 Task: Schedule a 45-minute meeting for project resource allocation.
Action: Mouse moved to (99, 144)
Screenshot: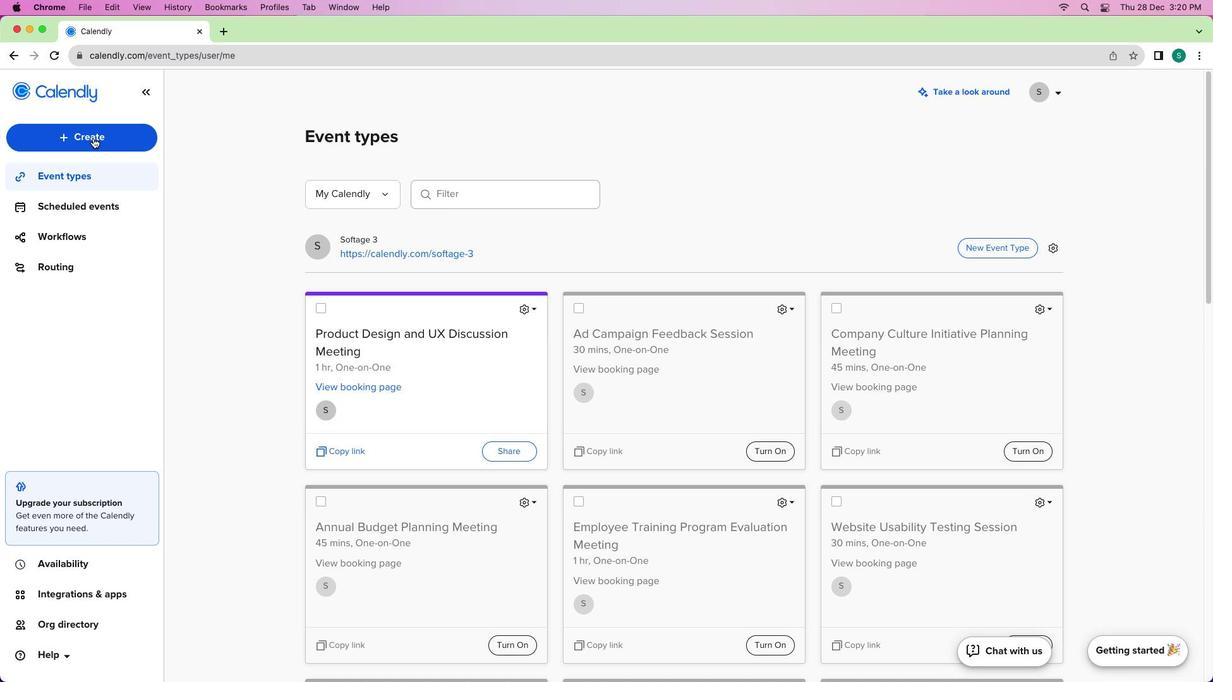 
Action: Mouse pressed left at (99, 144)
Screenshot: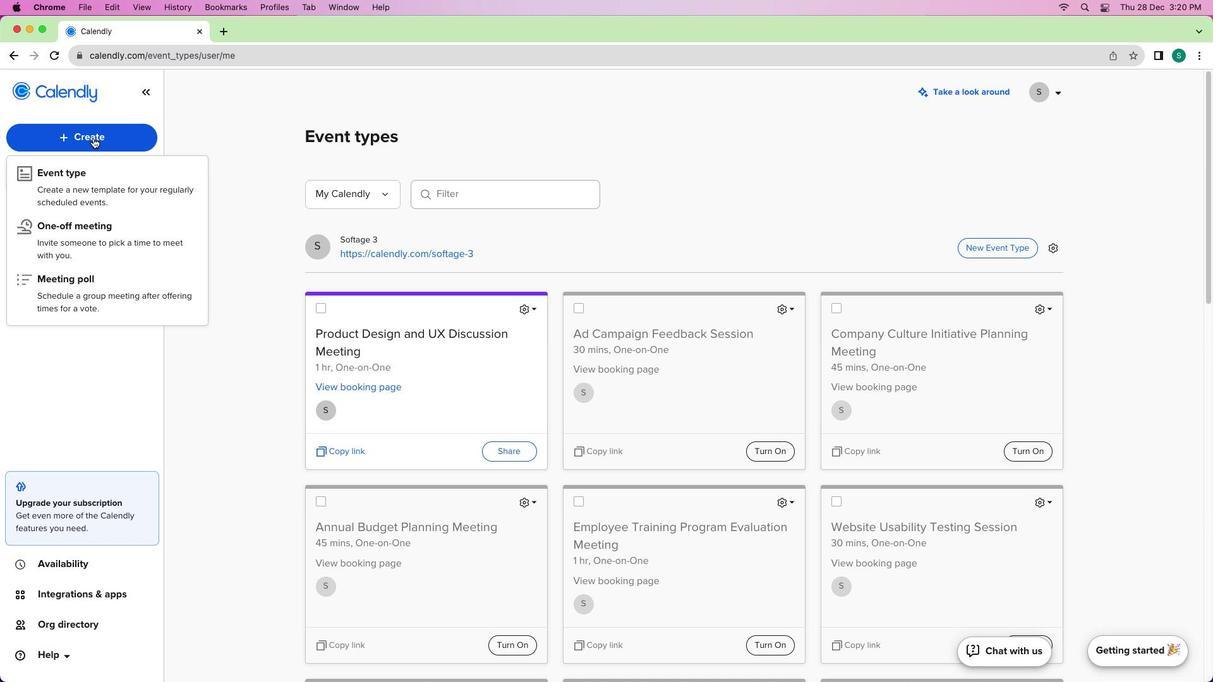 
Action: Mouse moved to (97, 193)
Screenshot: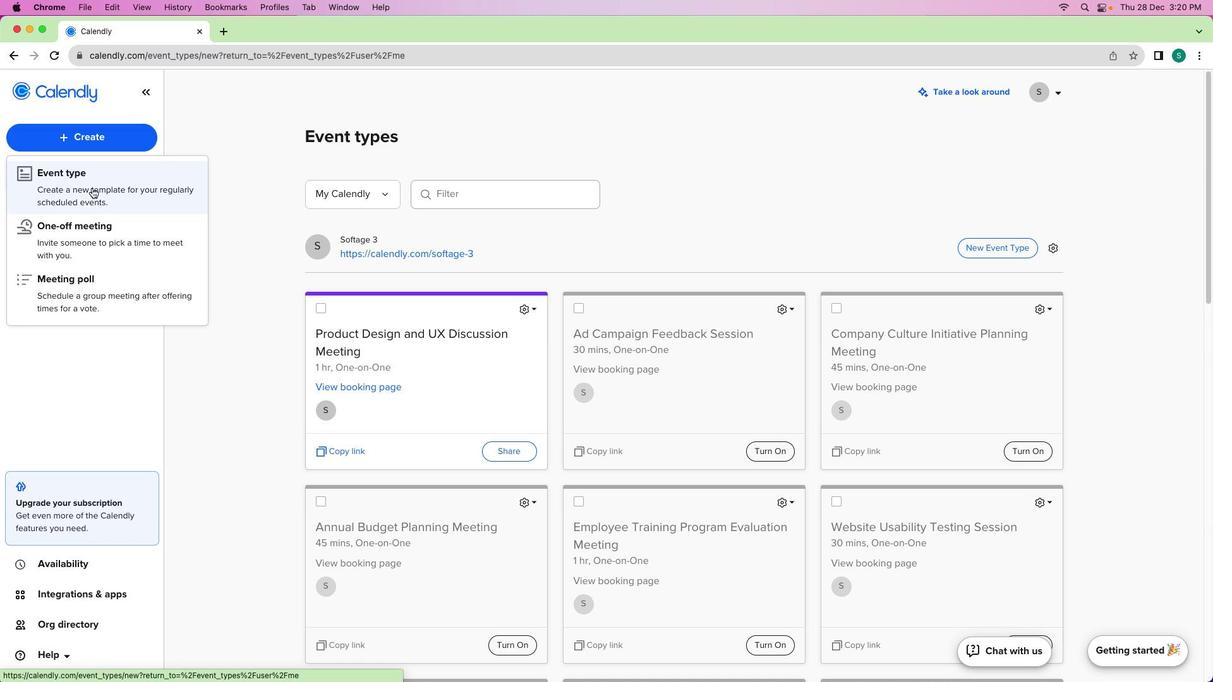 
Action: Mouse pressed left at (97, 193)
Screenshot: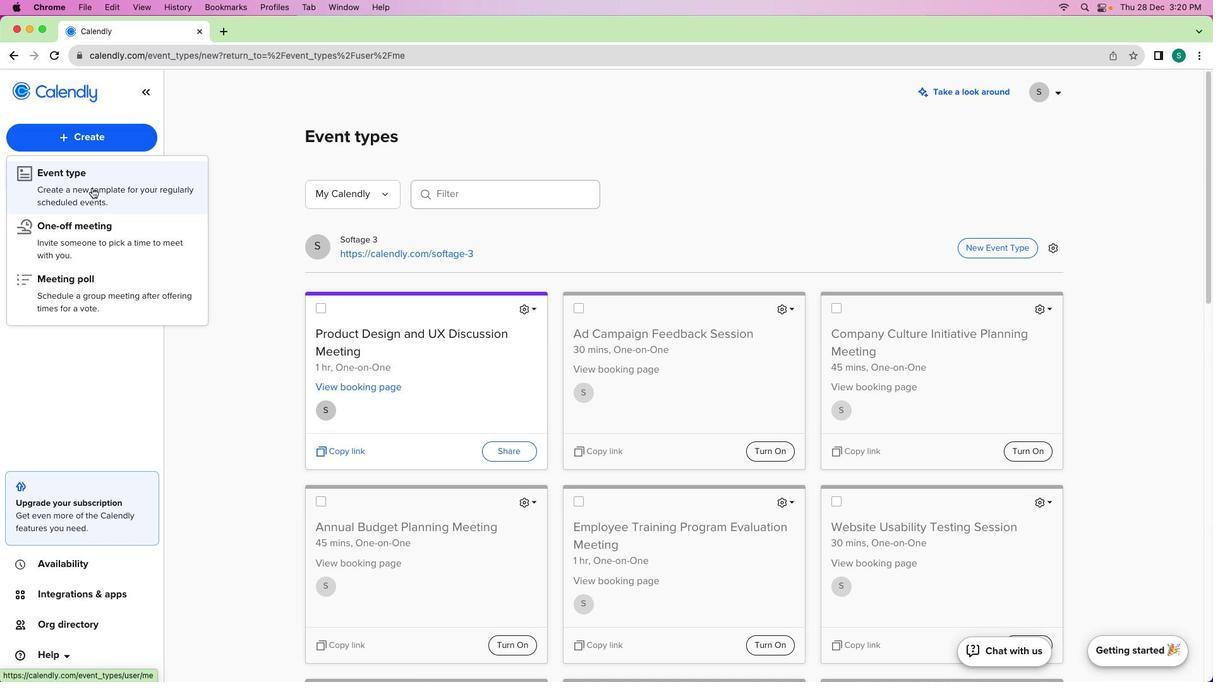 
Action: Mouse moved to (401, 256)
Screenshot: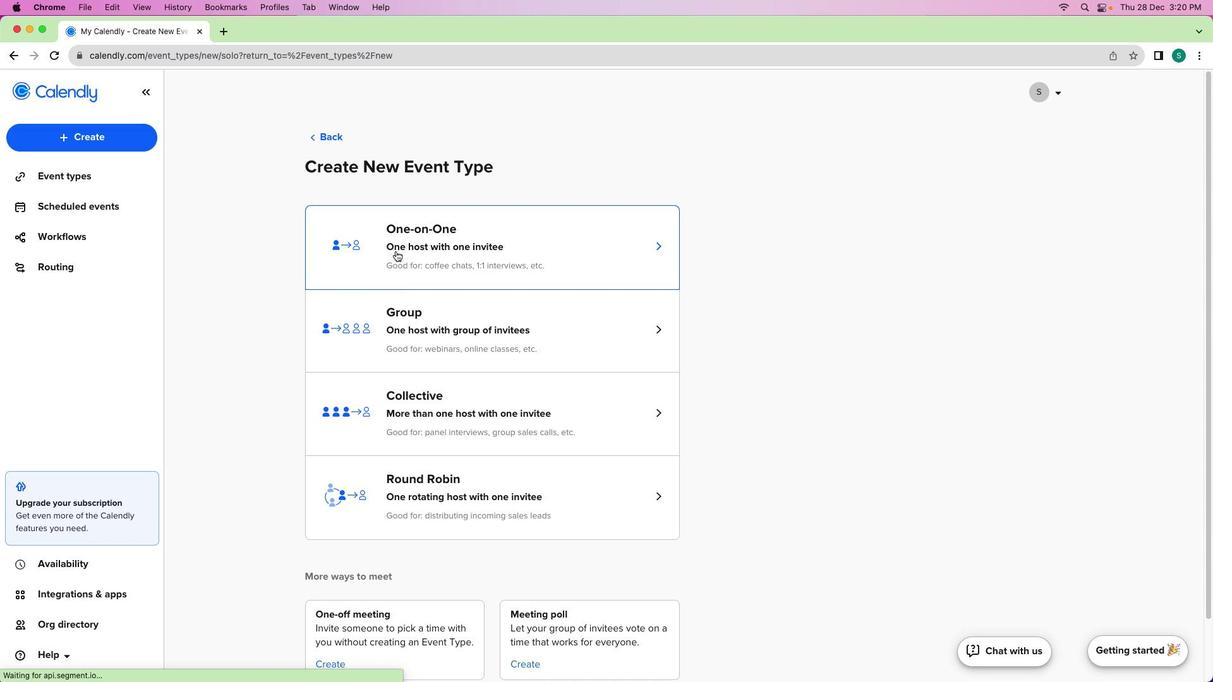 
Action: Mouse pressed left at (401, 256)
Screenshot: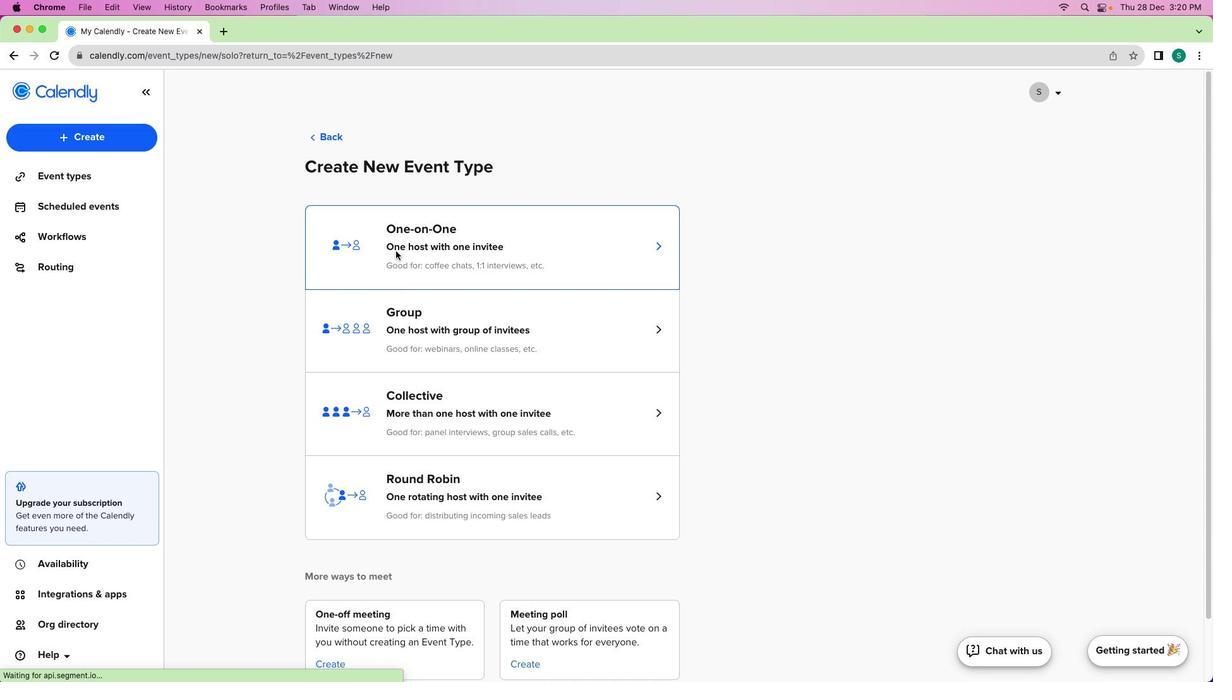 
Action: Mouse moved to (135, 204)
Screenshot: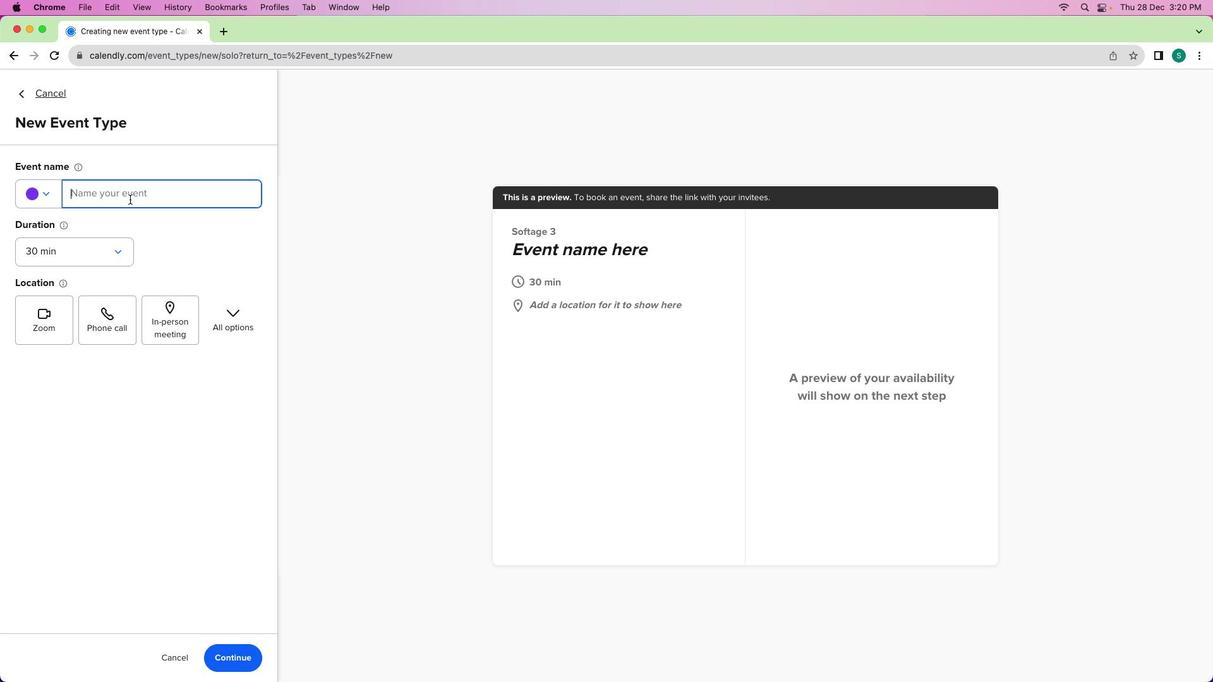 
Action: Mouse pressed left at (135, 204)
Screenshot: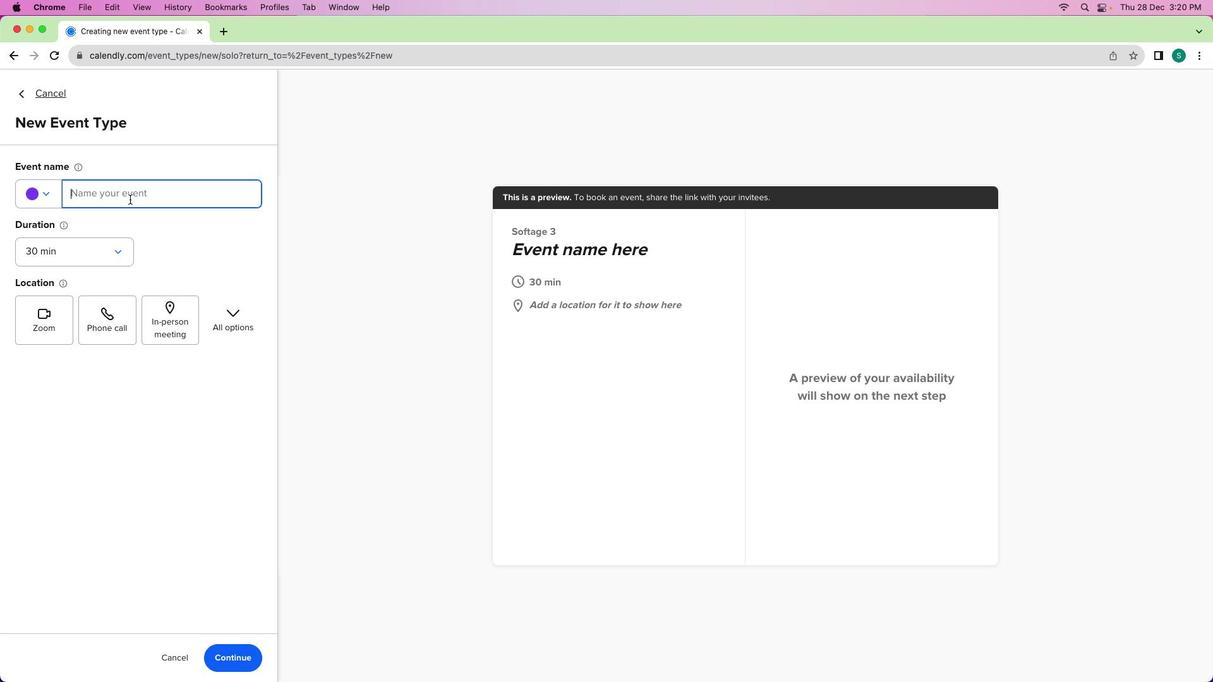 
Action: Mouse moved to (139, 204)
Screenshot: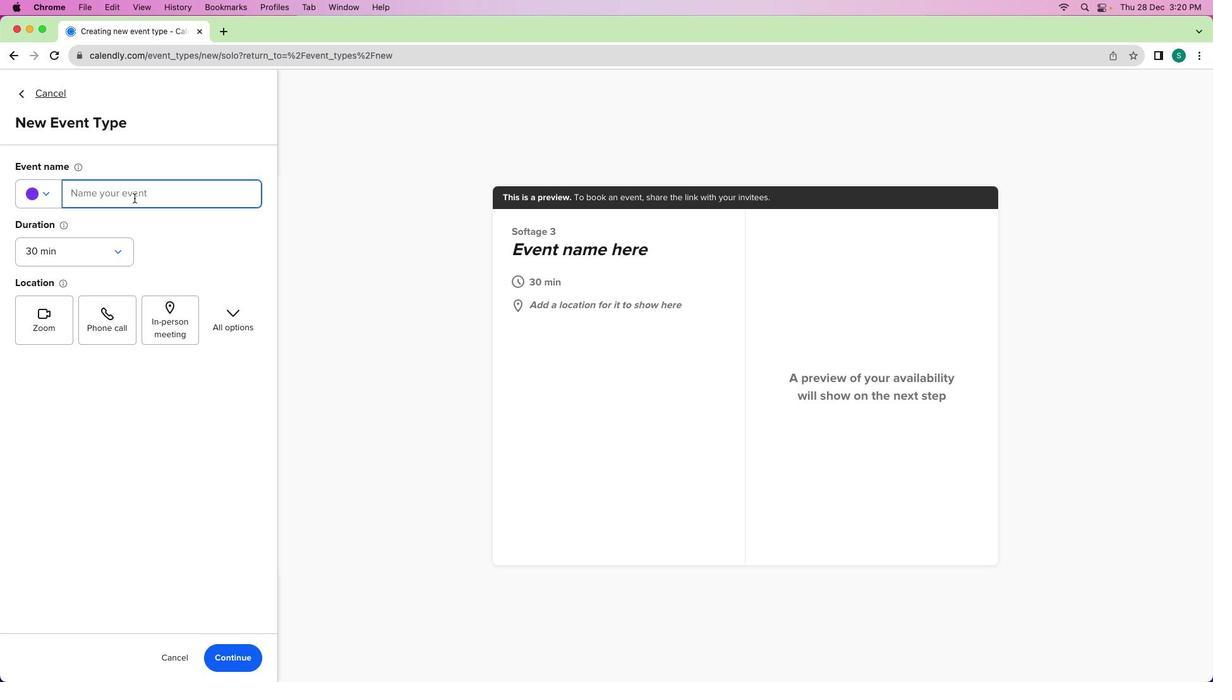 
Action: Key pressed Key.shift_r'P''r''o''j''e''c''t'Key.space'r''e''a'Key.backspaceKey.leftKey.backspaceKey.shift'E'Key.backspaceKey.shift'R'Key.down's''o''u''r''c''e'Key.spaceKey.shift'A''l''l''o''c''a''t''i''o''n'Key.spaceKey.shift_r'M''e''e''t''i''n''g'
Screenshot: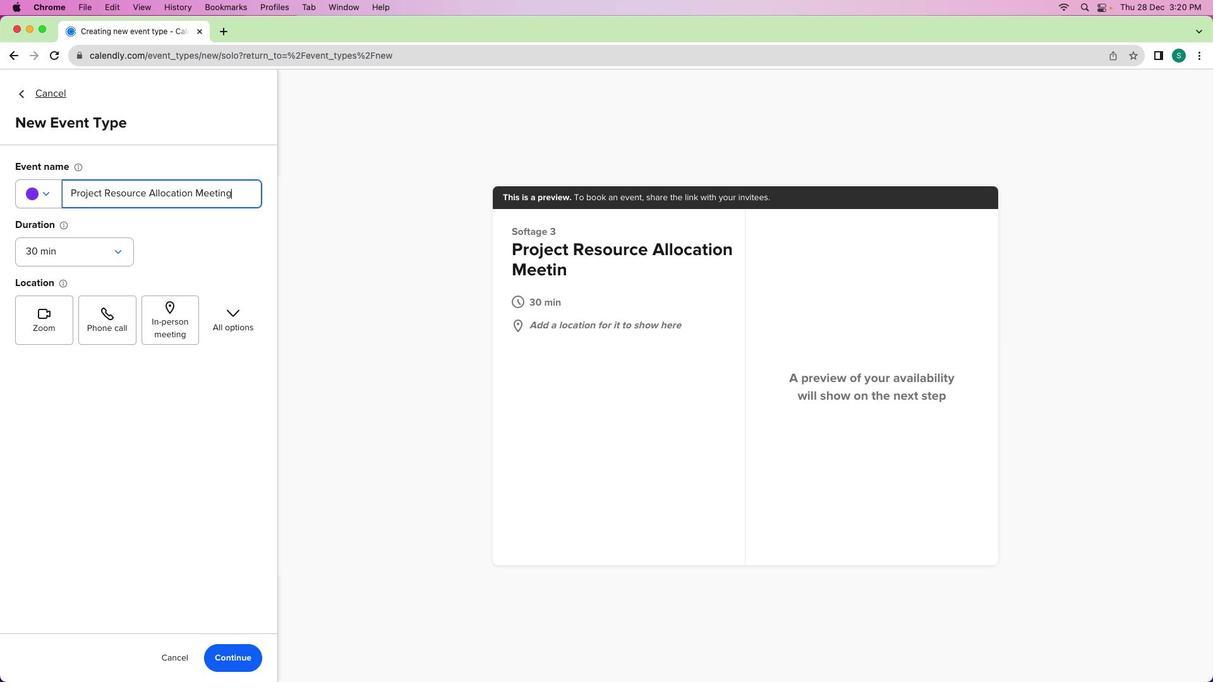 
Action: Mouse moved to (100, 260)
Screenshot: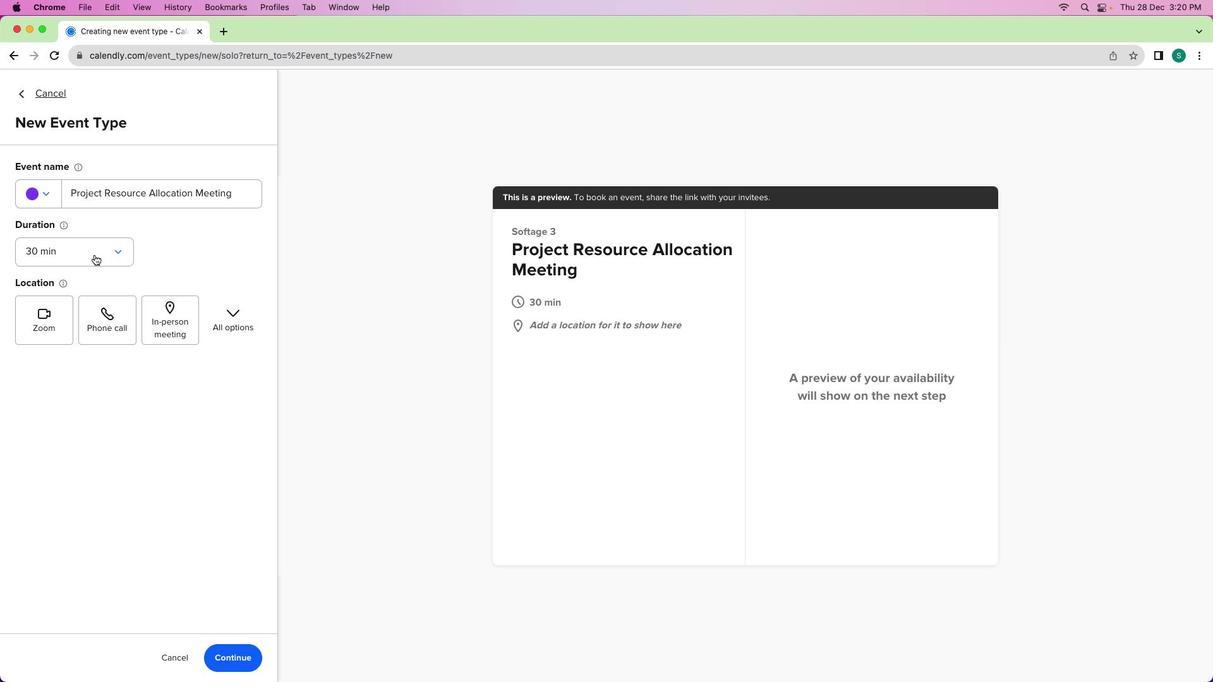 
Action: Mouse pressed left at (100, 260)
Screenshot: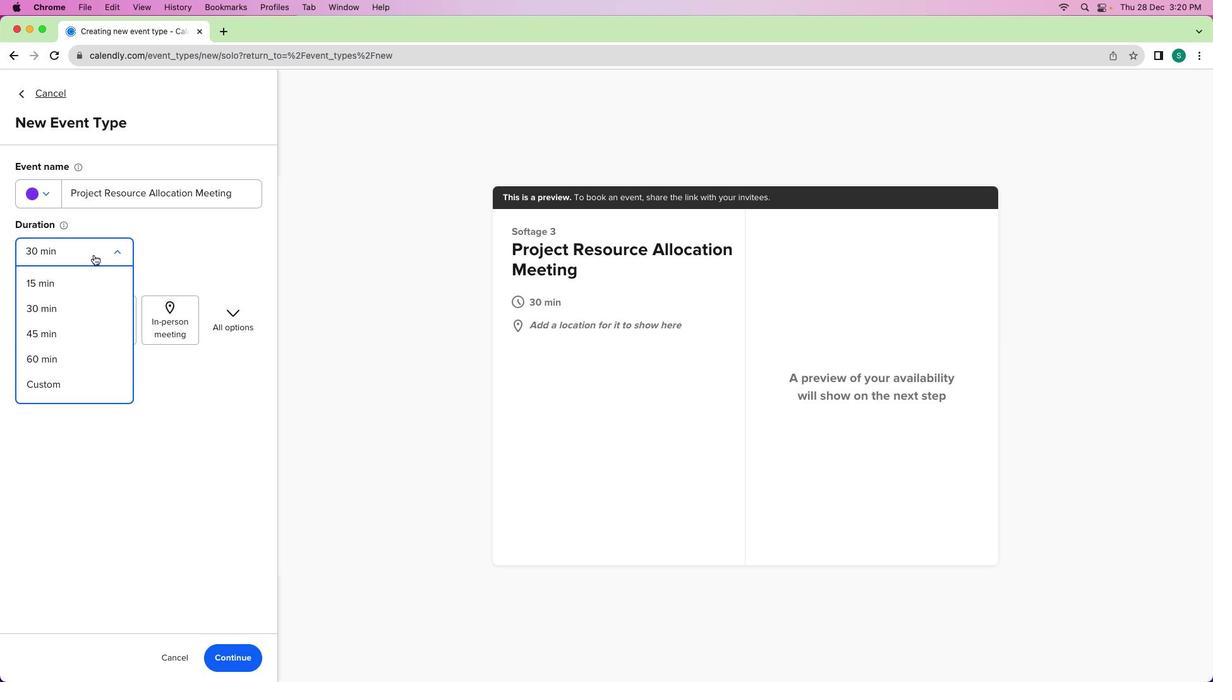
Action: Mouse moved to (65, 334)
Screenshot: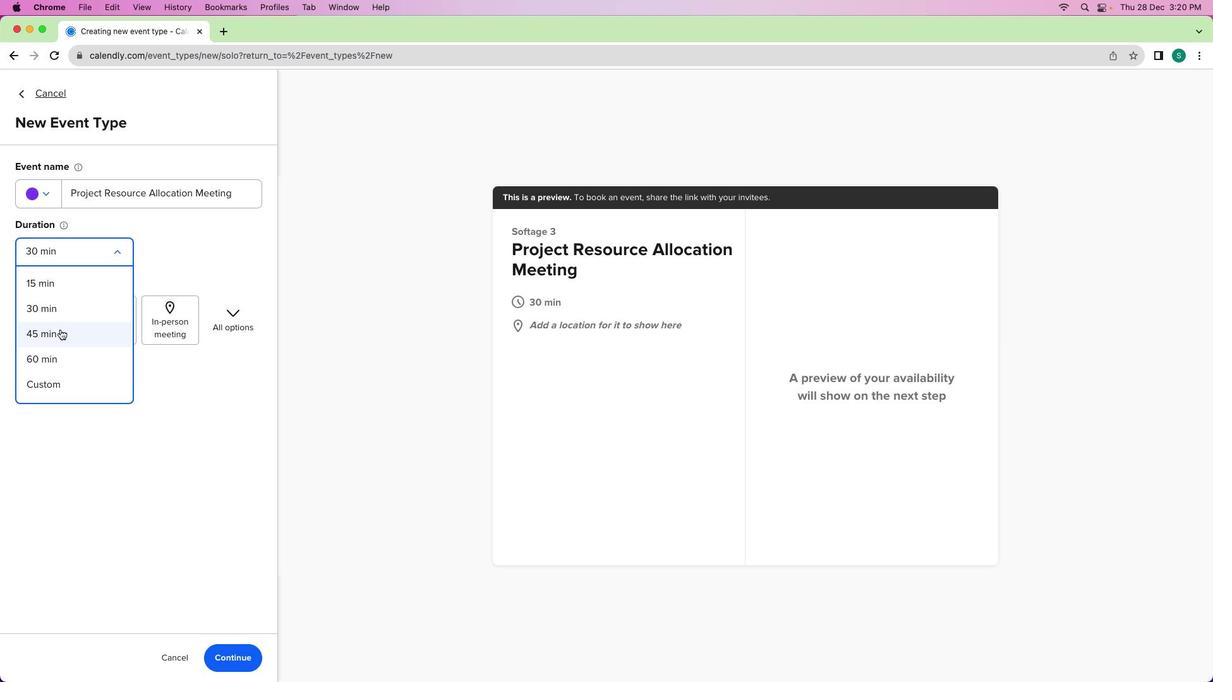 
Action: Mouse pressed left at (65, 334)
Screenshot: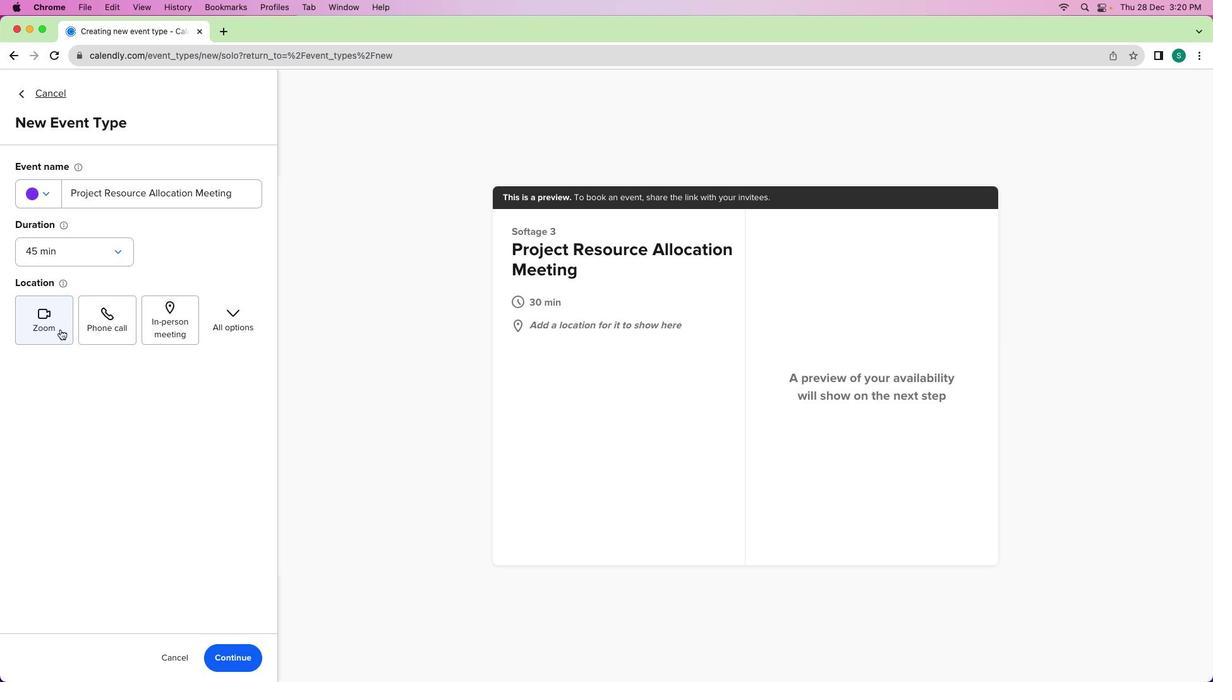 
Action: Mouse moved to (61, 334)
Screenshot: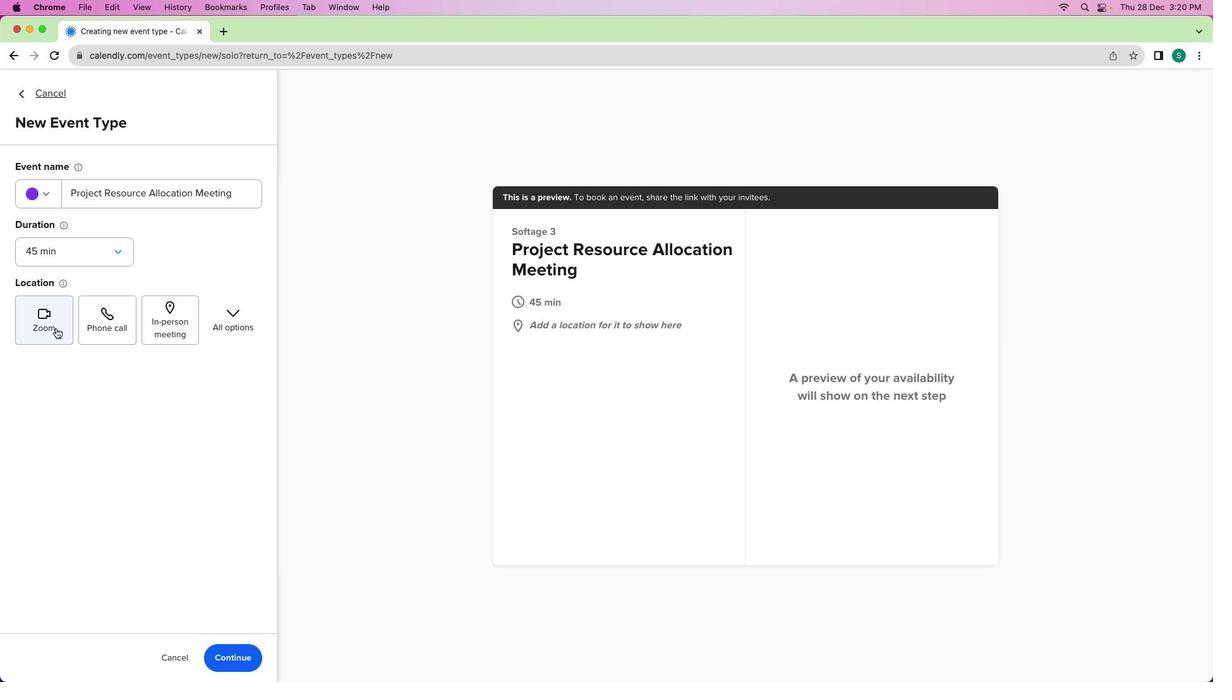 
Action: Mouse pressed left at (61, 334)
Screenshot: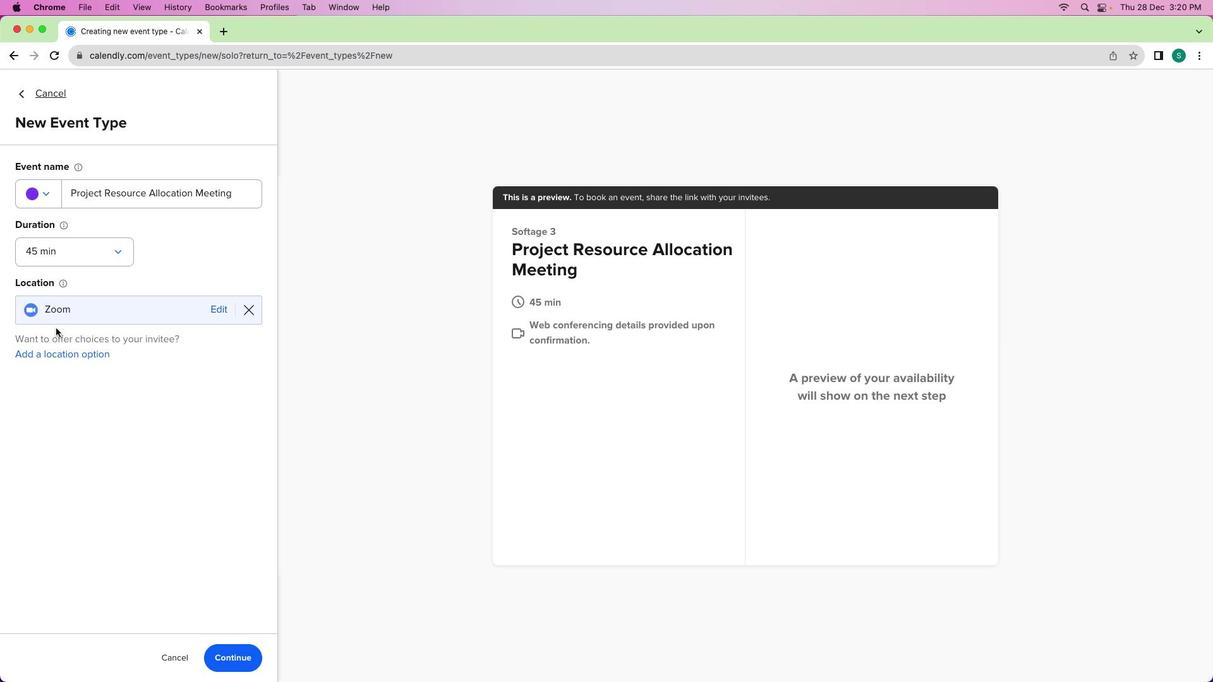 
Action: Mouse moved to (255, 659)
Screenshot: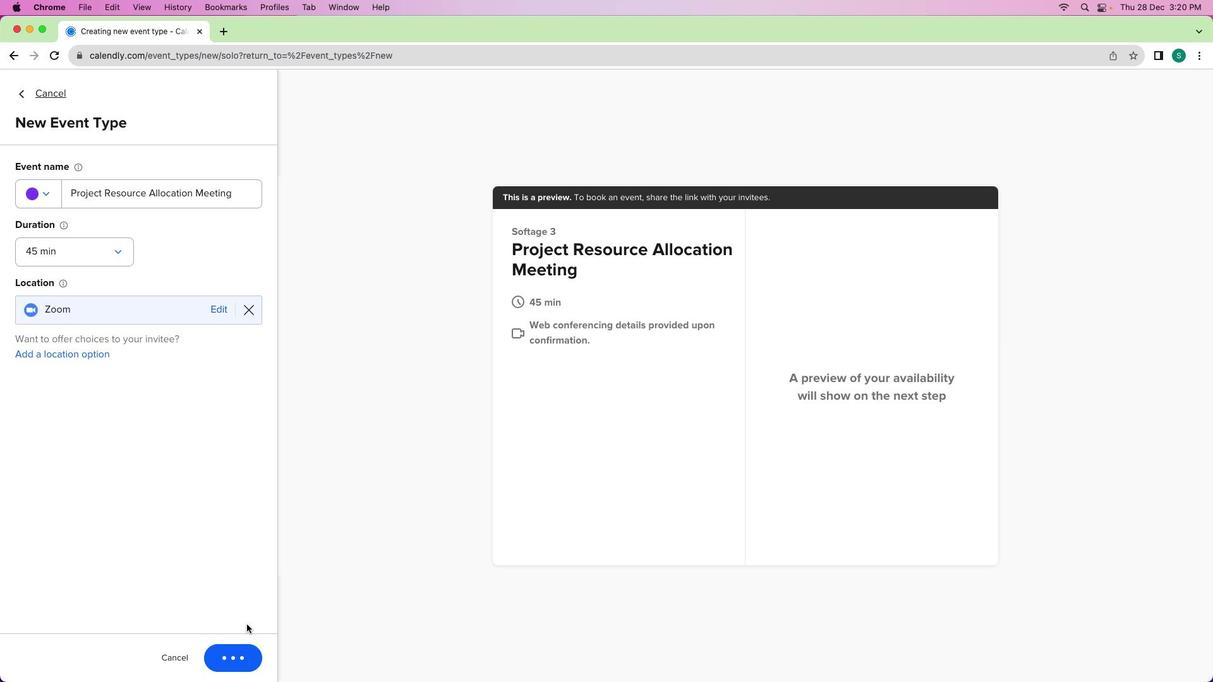 
Action: Mouse pressed left at (255, 659)
Screenshot: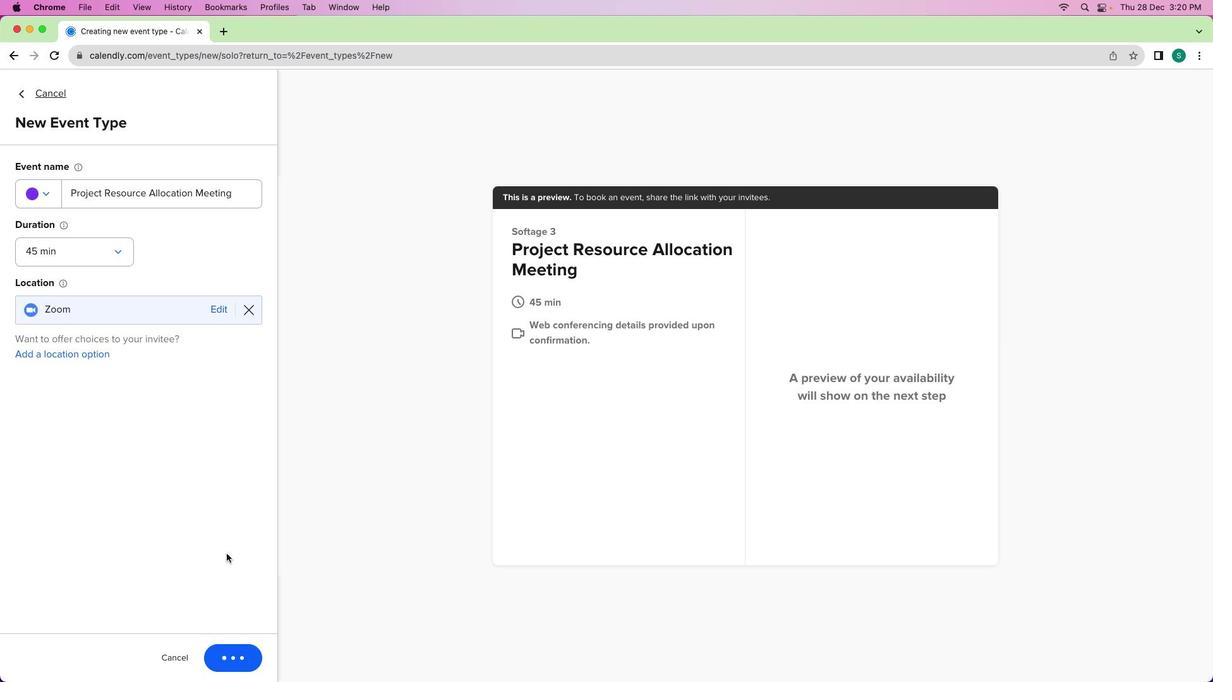 
Action: Mouse moved to (183, 229)
Screenshot: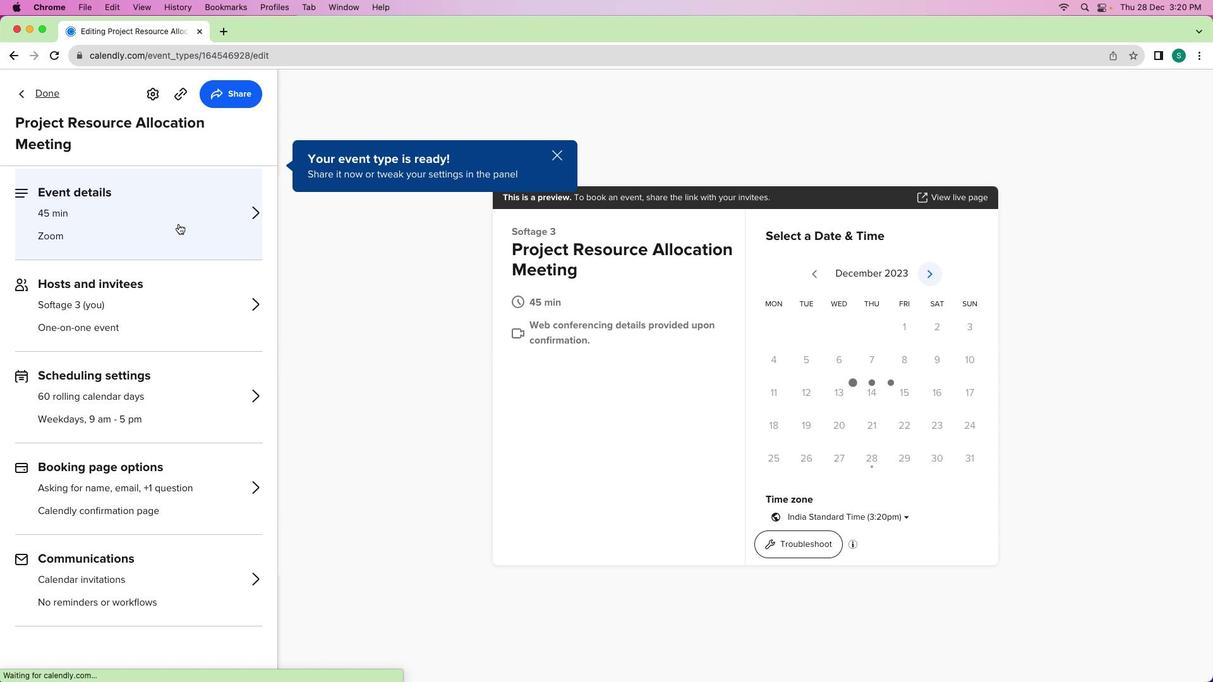 
Action: Mouse pressed left at (183, 229)
Screenshot: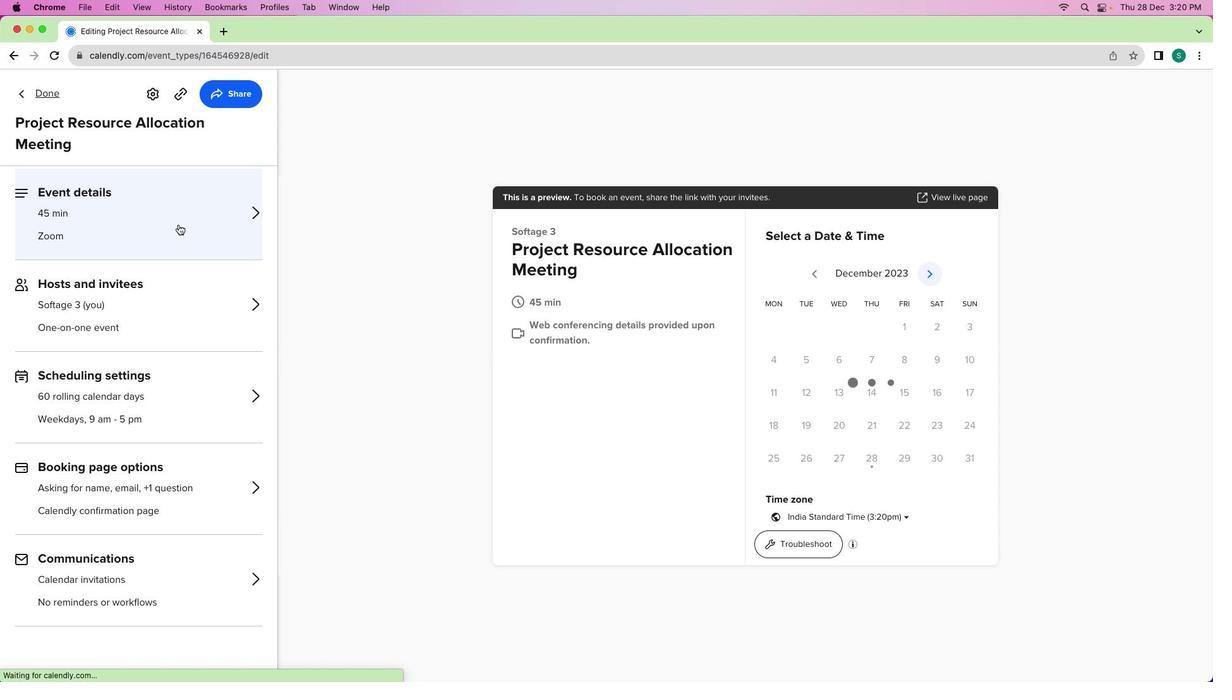 
Action: Mouse moved to (125, 454)
Screenshot: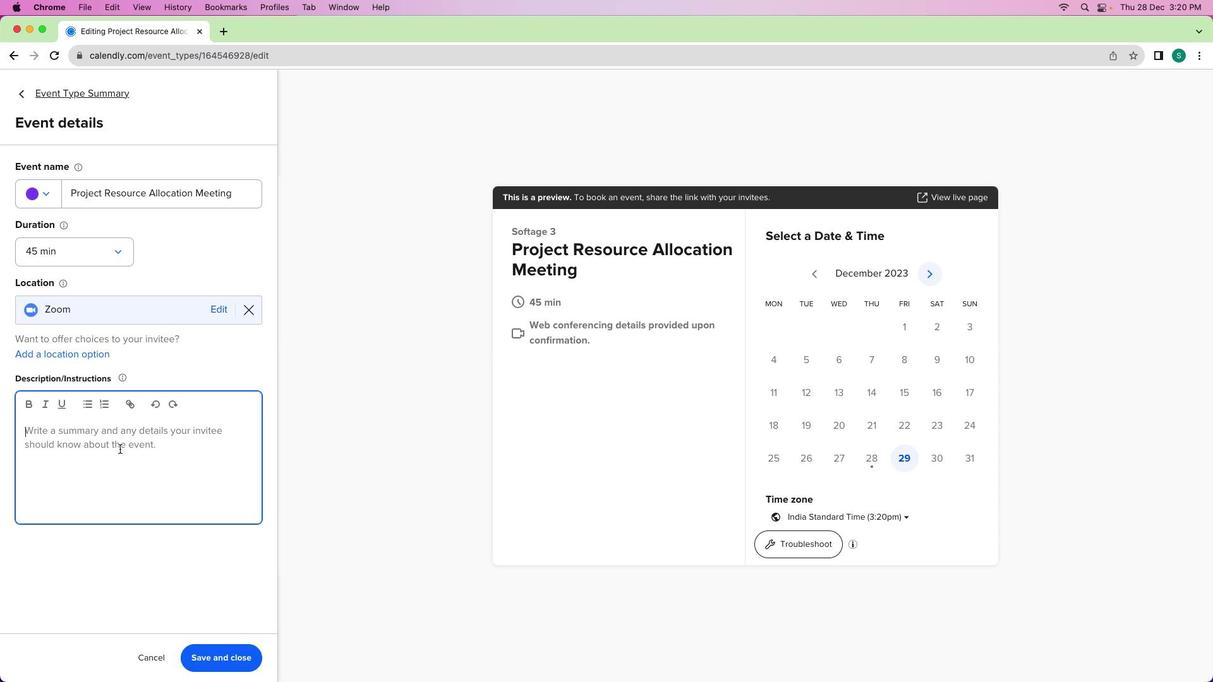 
Action: Mouse pressed left at (125, 454)
Screenshot: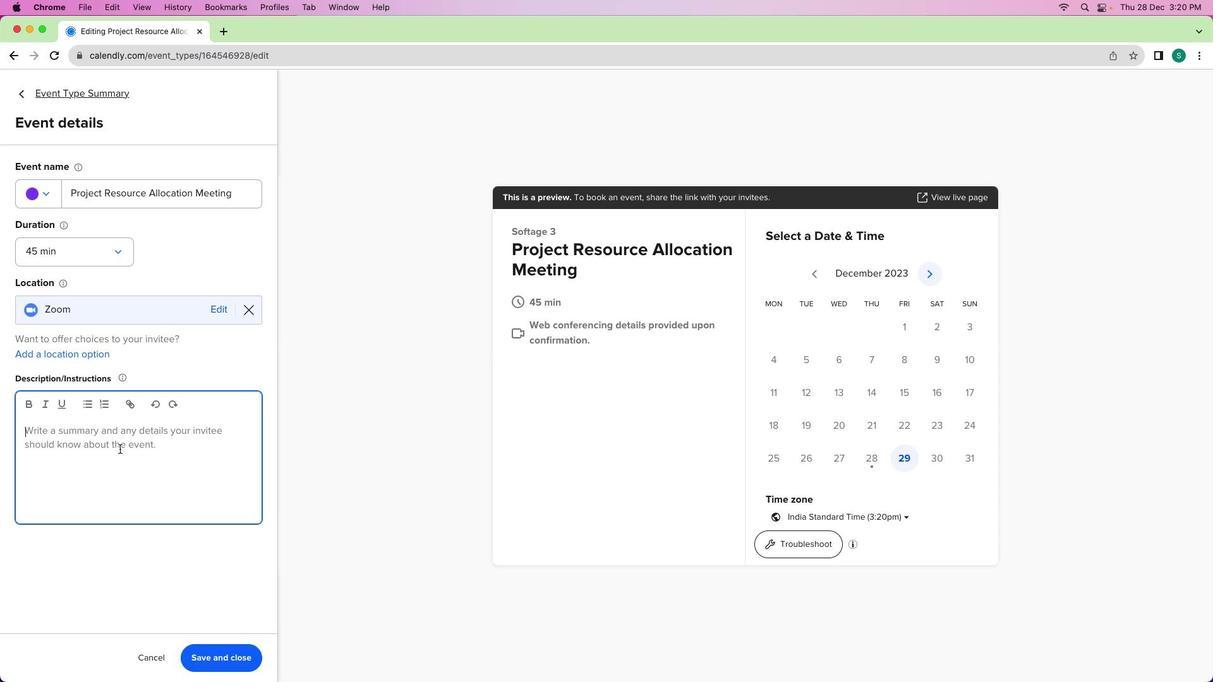 
Action: Mouse moved to (54, 200)
Screenshot: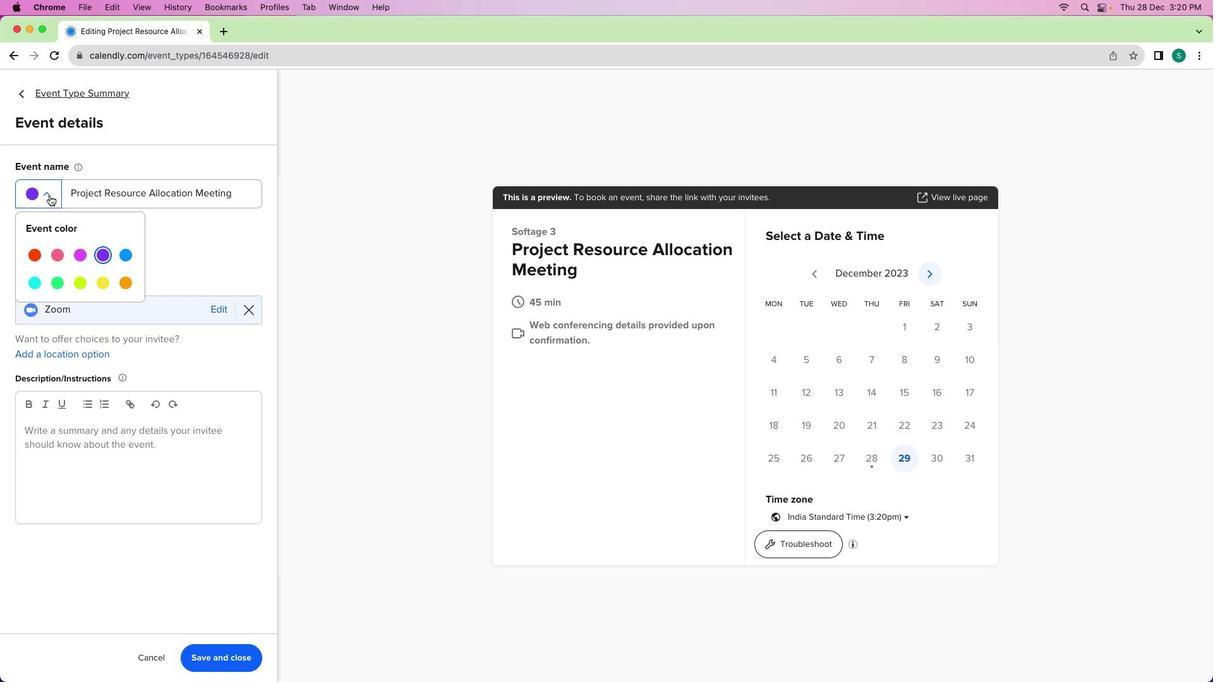 
Action: Mouse pressed left at (54, 200)
Screenshot: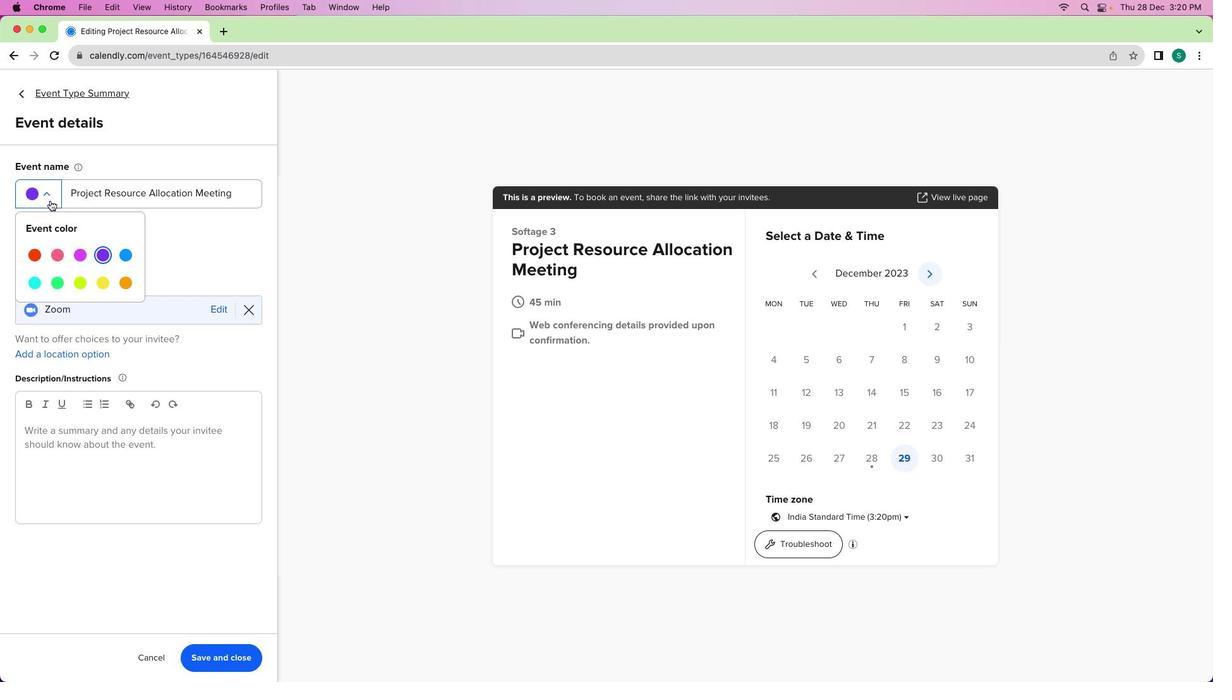 
Action: Mouse moved to (61, 260)
Screenshot: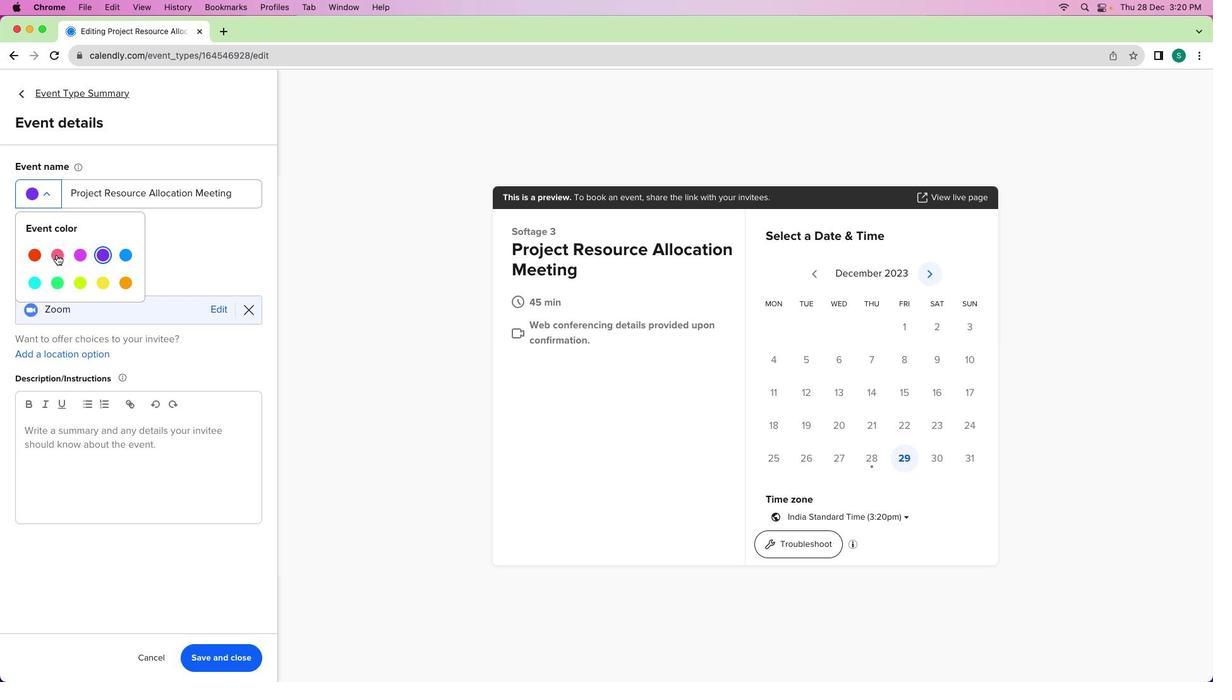 
Action: Mouse pressed left at (61, 260)
Screenshot: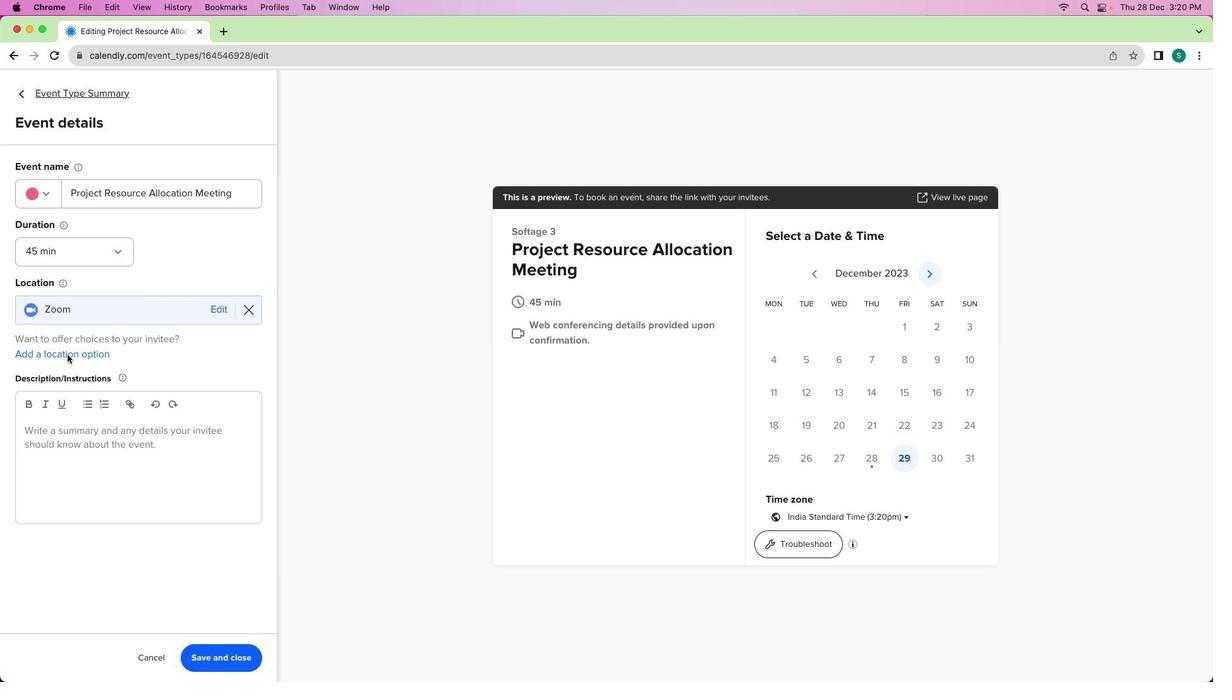 
Action: Mouse moved to (90, 449)
Screenshot: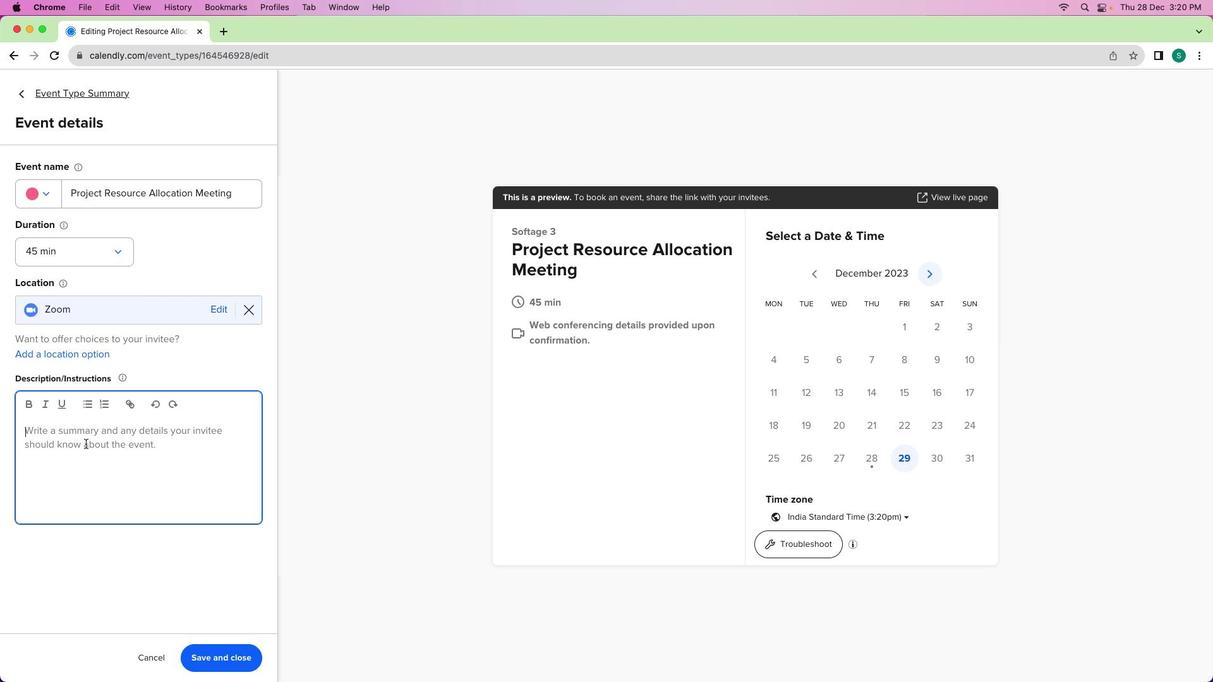 
Action: Mouse pressed left at (90, 449)
Screenshot: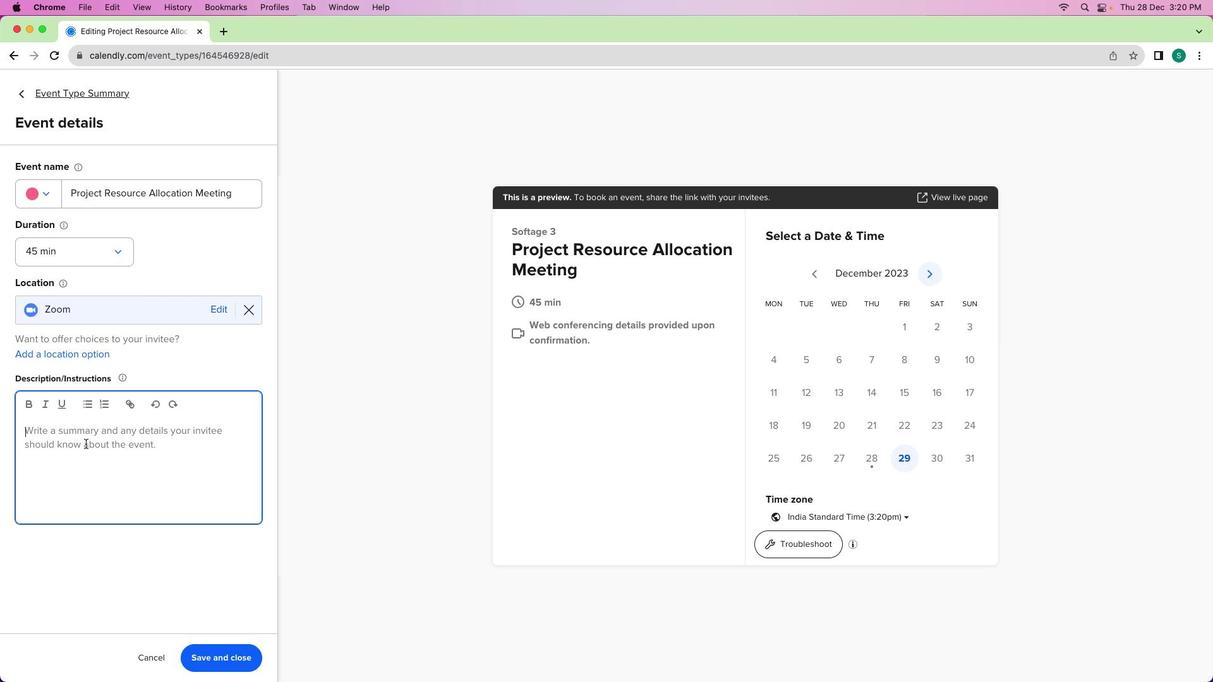 
Action: Mouse moved to (91, 447)
Screenshot: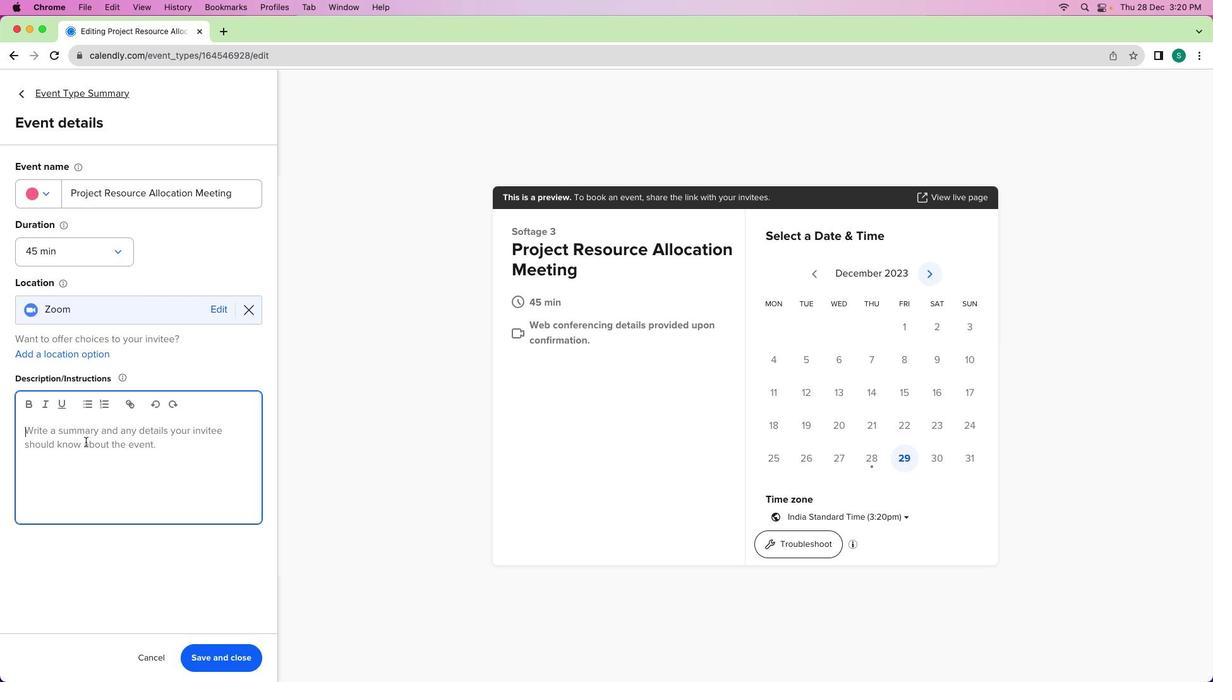 
Action: Key pressed Key.shift'J''o''i''n'Key.space'f''o''r'Key.space'a'Key.space'd''e''d''i''c''a''t''e''d'Key.space'4''5''-'Key.backspaceKey.deleteKey.backspaceKey.backspace's''e''s''s''i''o''n'Key.space't''o'Key.space'd''i''s''c''u''s''s'Key.space'a''n''d'Key.space'p''l''a''n'Key.space't''h''e'Key.space'a''l''l''o''c''a''t''i''o''n'Key.space'o''f'Key.space'r''e''s''o''u''r''c''e'Key.space'f''o''t'']'Key.backspaceKey.backspace'r'Key.space'o''u''r'Key.space'u''p''c''o''m''i''n''g'Key.space'p''r''o''j''e''c''t''.'Key.spaceKey.shift_r'I''n'Key.space't''h''i''s'Key.space'm''e''e''t''i''n''g'','Key.space'w''e'Key.space'w''i''l''l'Key.space'r''e''v''i''w'Key.backspace'e''w'Key.space'p''r''o''j''e''c''t'Key.space'r''e''q''u''i''r''e''m''e''n''t''s'','Key.space'a''s''s''e''s''s'Key.space'r''e''s''o''u''r''c''e'Key.space'a''v''a''i''l''a''b''i''l''o''i'Key.backspaceKey.backspace'i''t''y'','Key.space'a''m'Key.backspace'n''d'Key.space'c''o''l''l''a''b''o''r''a''t''i''v''e''l''y'Key.space'd''e''t''e''r''m''i''n''e'Key.space't''h''e'Key.space'p'Key.backspace'o''p''t''i''m''a''l'Key.space'a''l''l''o''c''a''t''i''o''n'Key.space
Screenshot: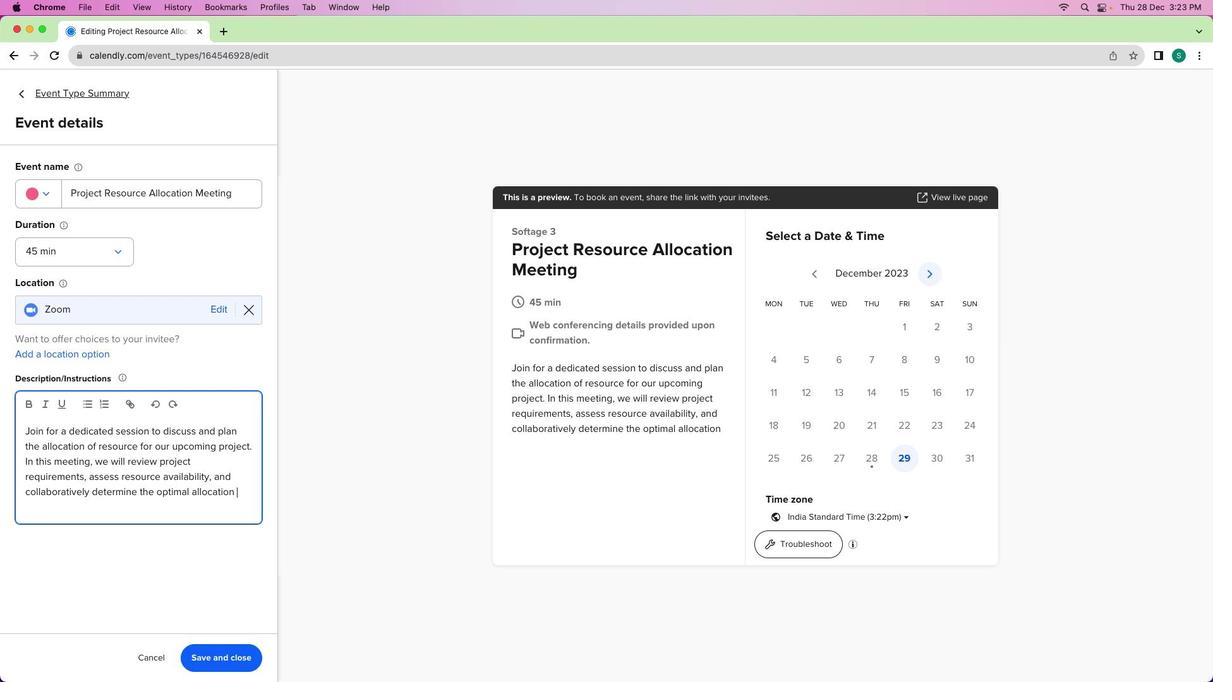 
Action: Mouse moved to (8, 452)
Screenshot: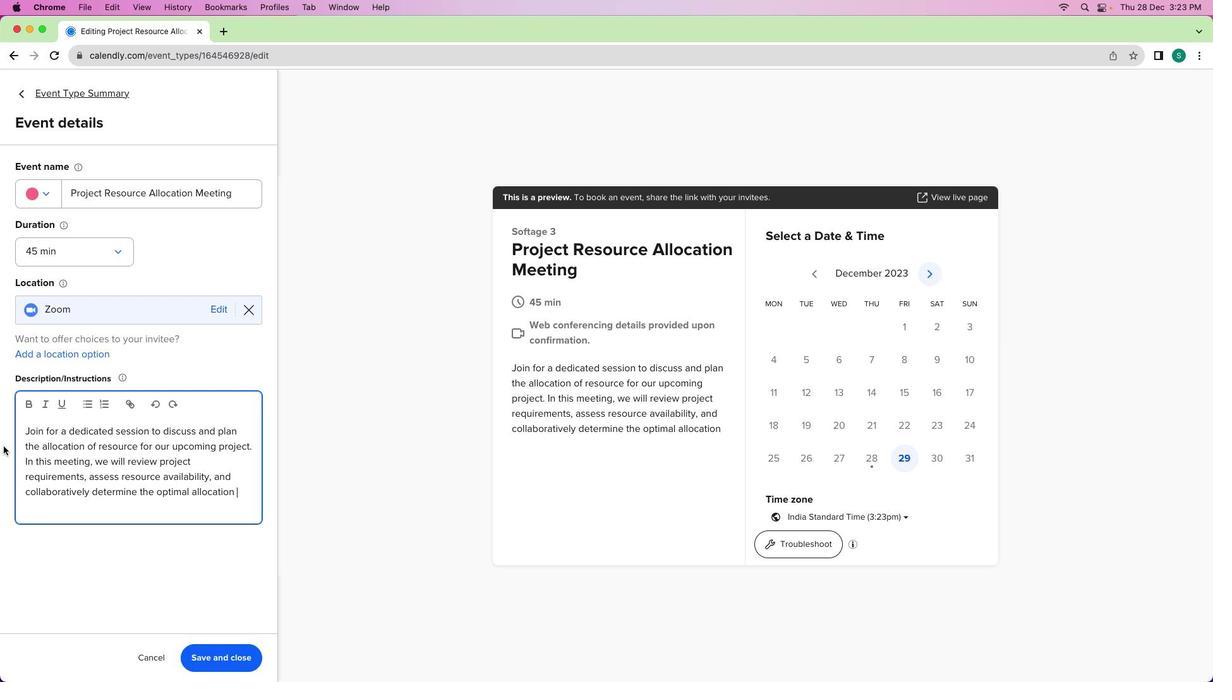 
Action: Key pressed 's''t''r''a''t''e''g''y'Key.space'f''o''r'Key.space'a'Key.space's''u''c''c''e''s''s''f''u''l'Key.space'p''r''o''j''e''c''t'Key.space'e''x''e''c''u''t''i''o''n''.'
Screenshot: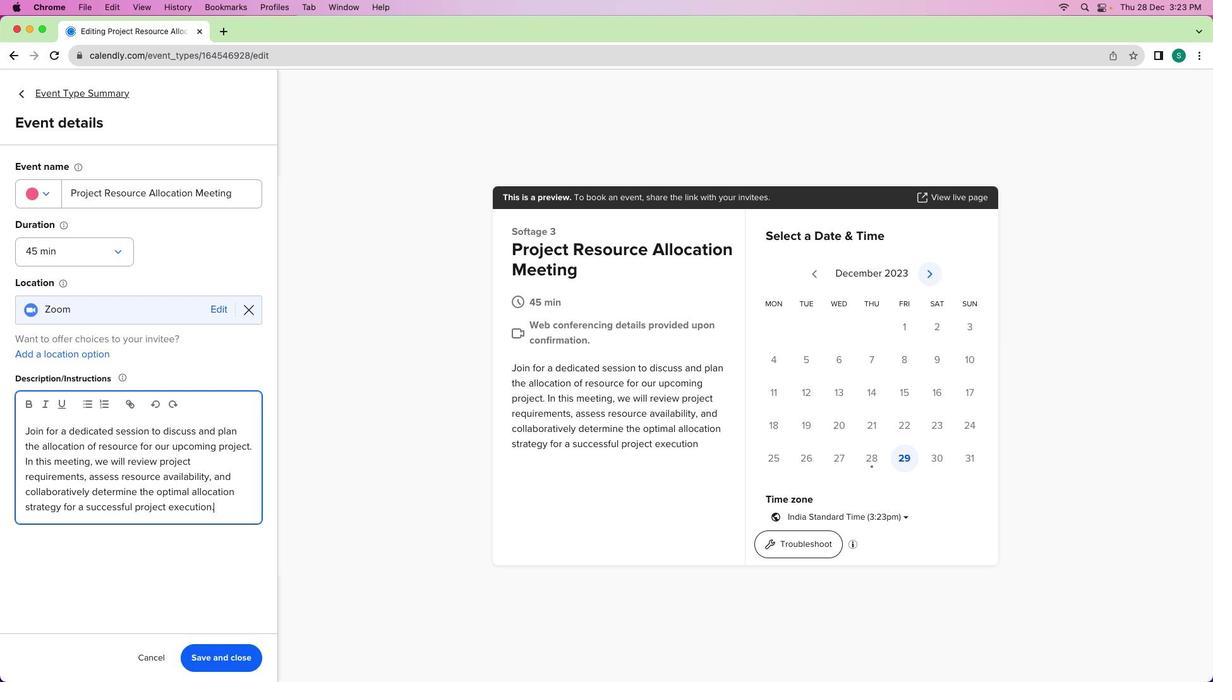 
Action: Mouse moved to (216, 666)
Screenshot: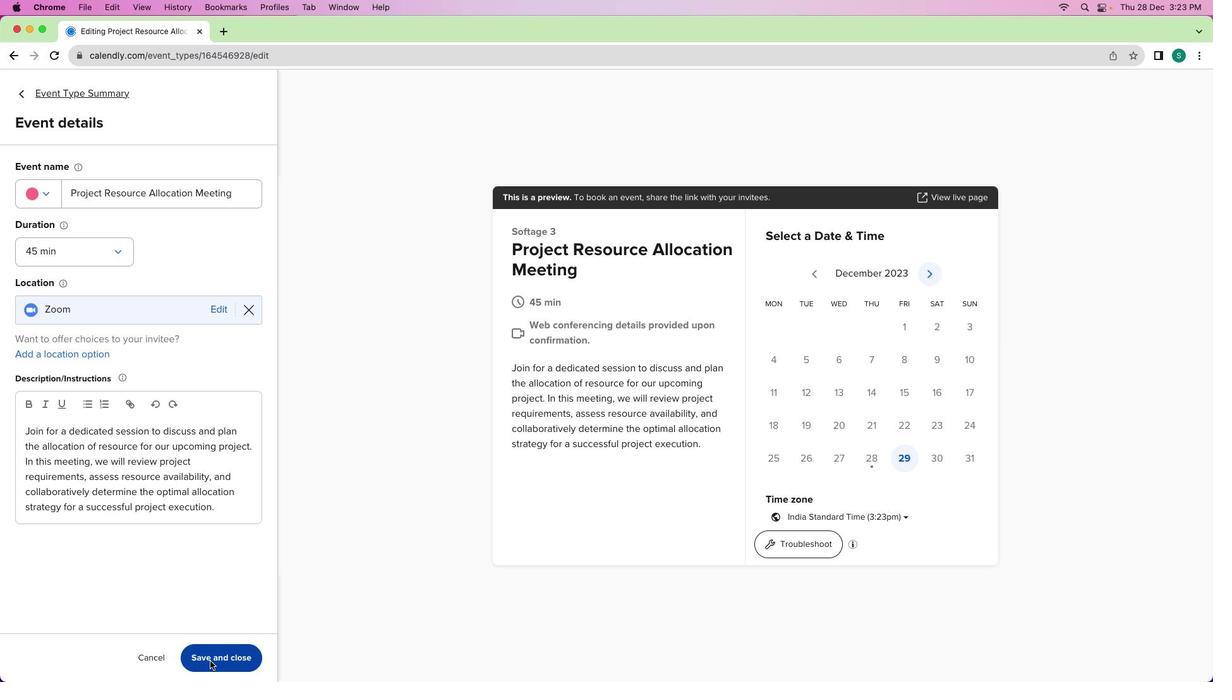 
Action: Mouse pressed left at (216, 666)
Screenshot: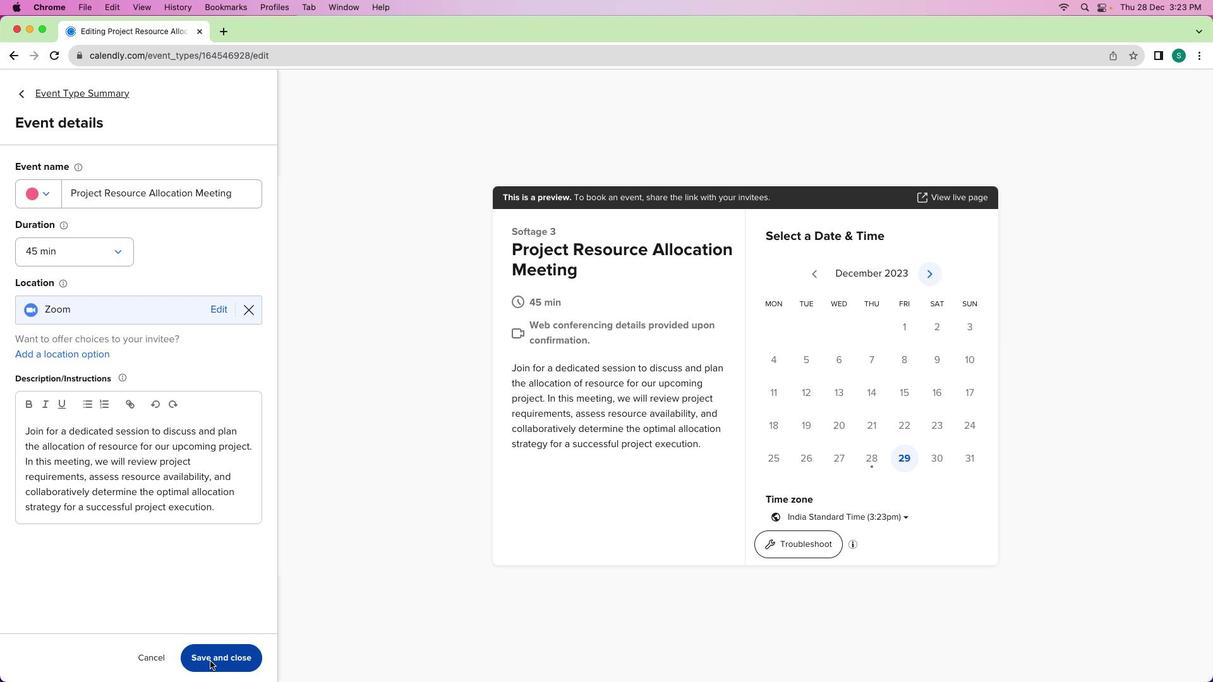 
Action: Mouse moved to (46, 100)
Screenshot: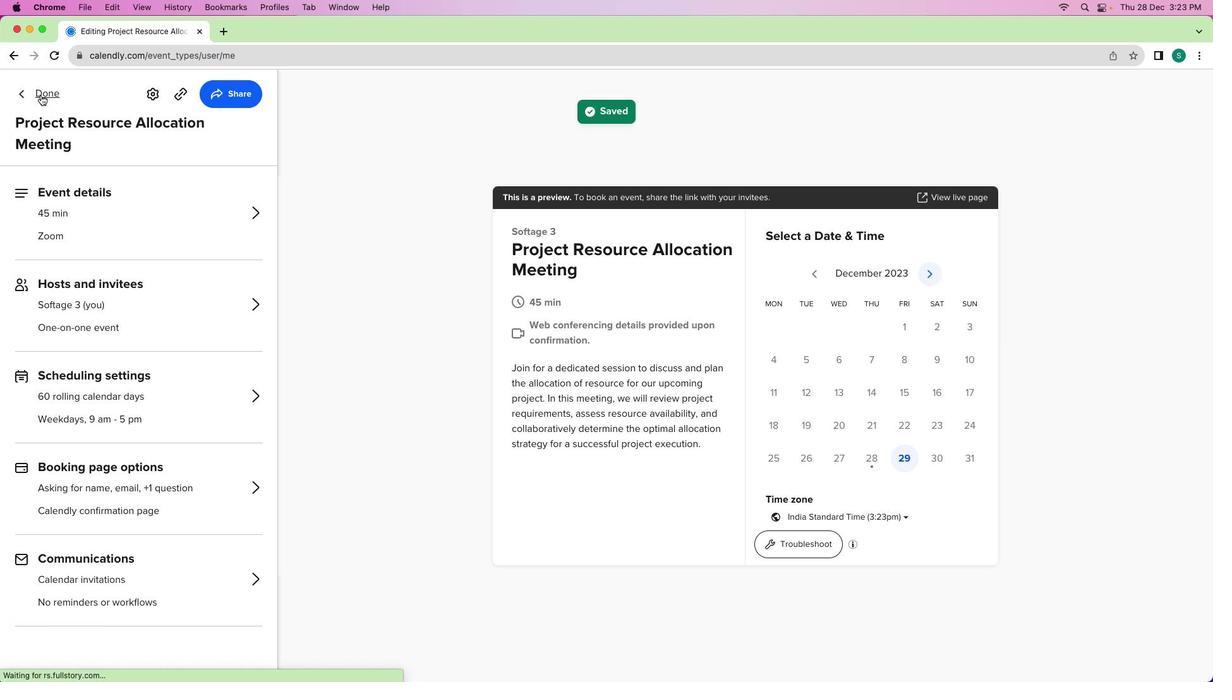 
Action: Mouse pressed left at (46, 100)
Screenshot: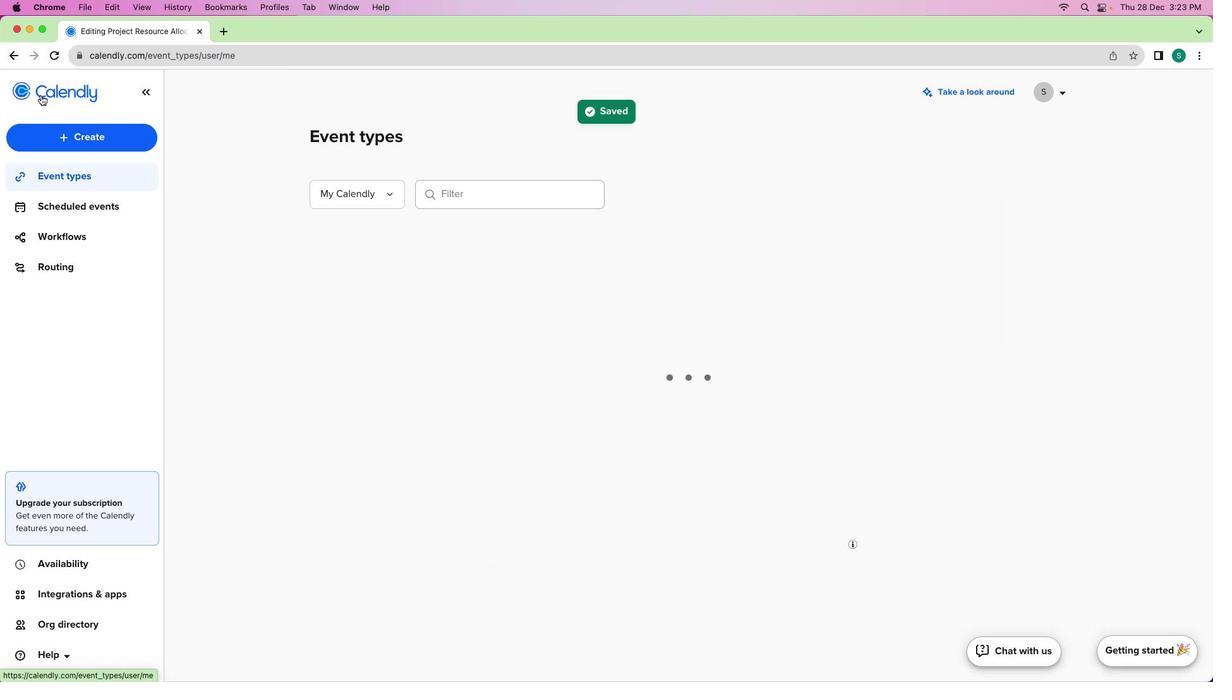 
Action: Mouse moved to (434, 381)
Screenshot: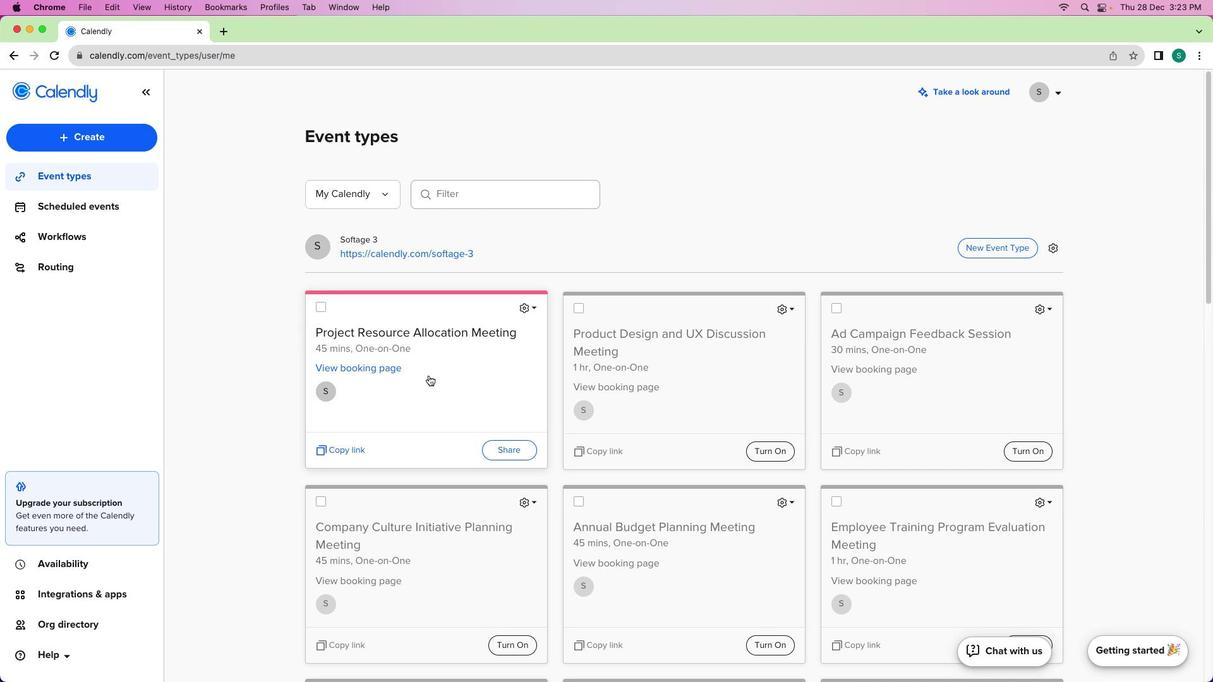 
